 Task: Create a Sprint called Sprint0017 in Scrum Project Project0006 in Jira
Action: Mouse moved to (470, 530)
Screenshot: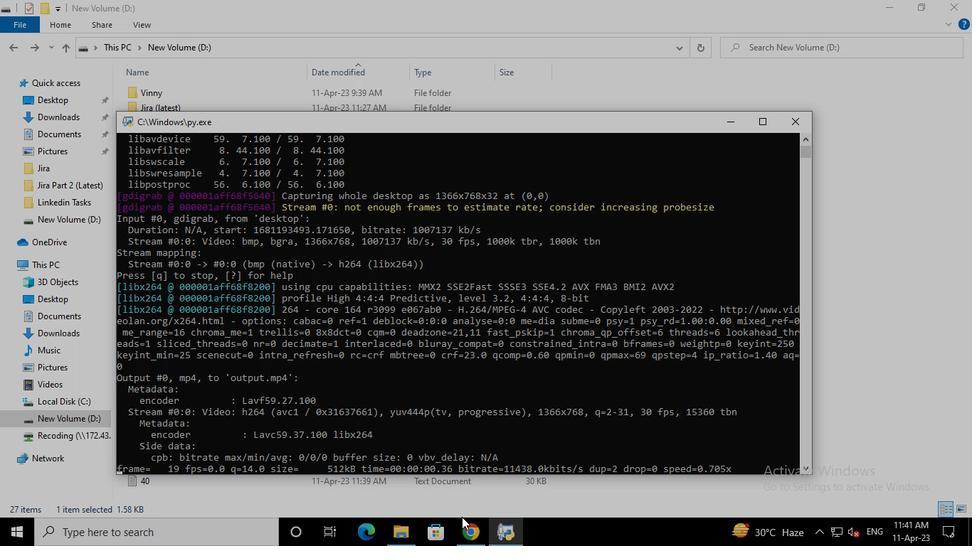 
Action: Mouse pressed left at (470, 530)
Screenshot: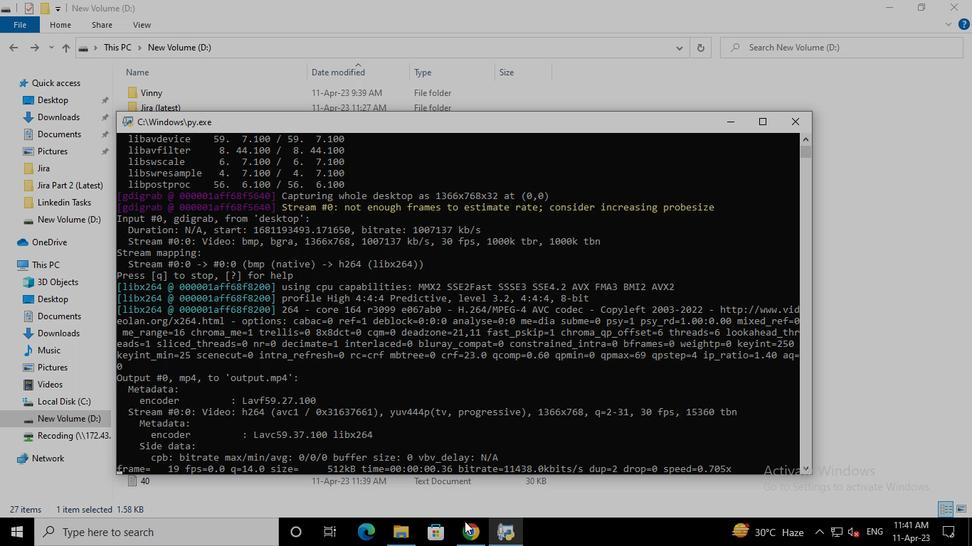 
Action: Mouse moved to (93, 216)
Screenshot: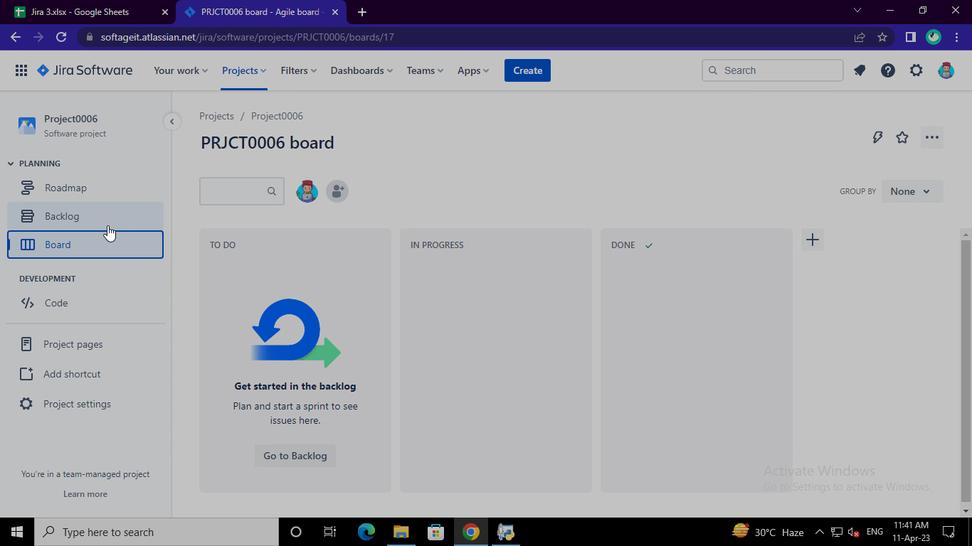 
Action: Mouse pressed left at (93, 216)
Screenshot: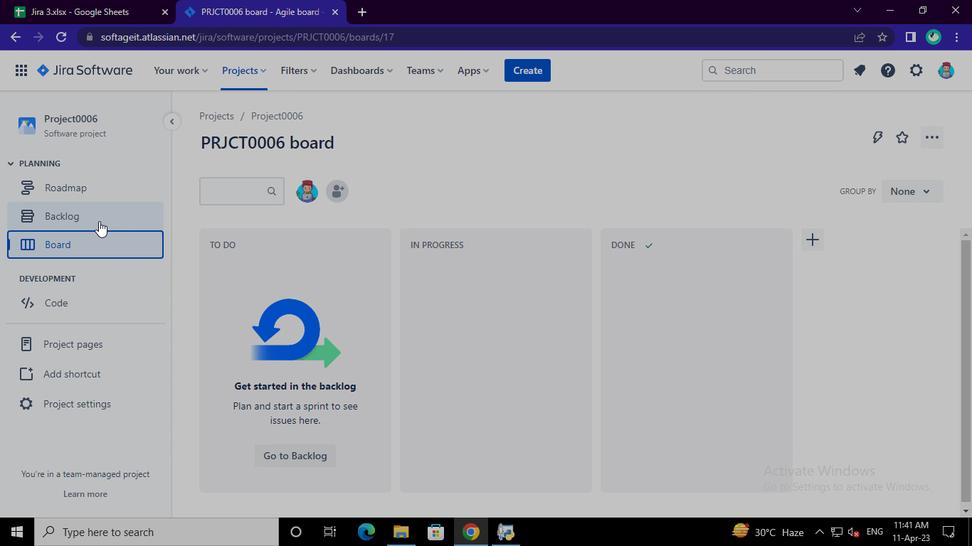 
Action: Mouse moved to (883, 462)
Screenshot: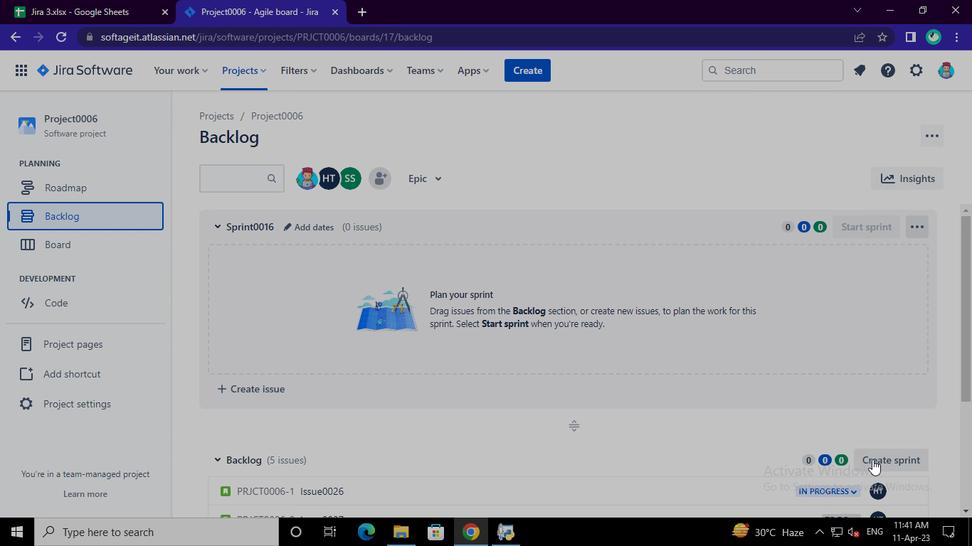 
Action: Mouse pressed left at (883, 462)
Screenshot: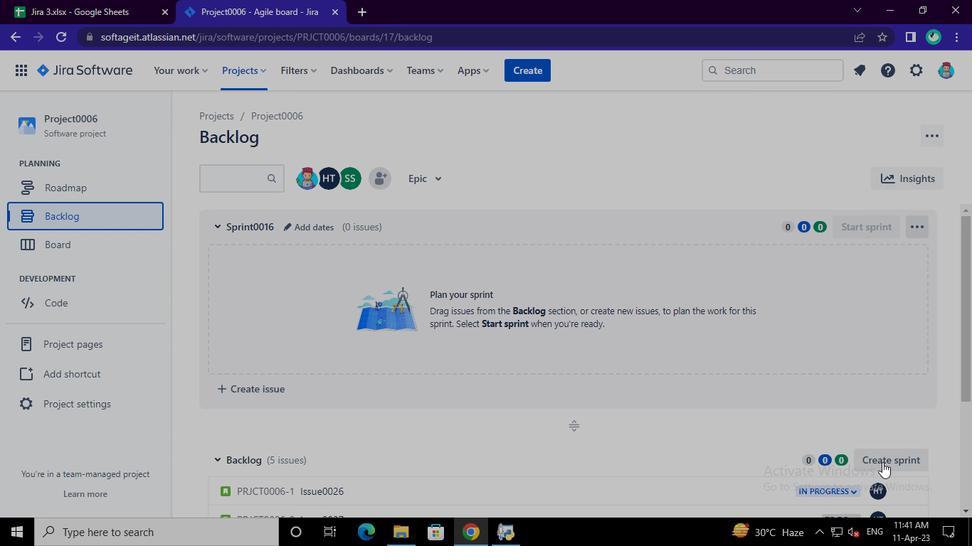 
Action: Mouse moved to (299, 453)
Screenshot: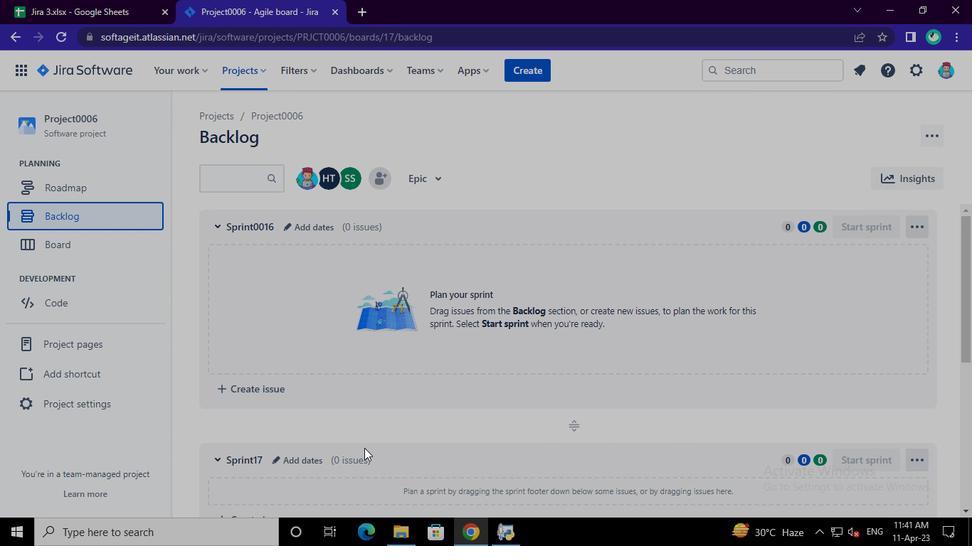 
Action: Mouse pressed left at (299, 453)
Screenshot: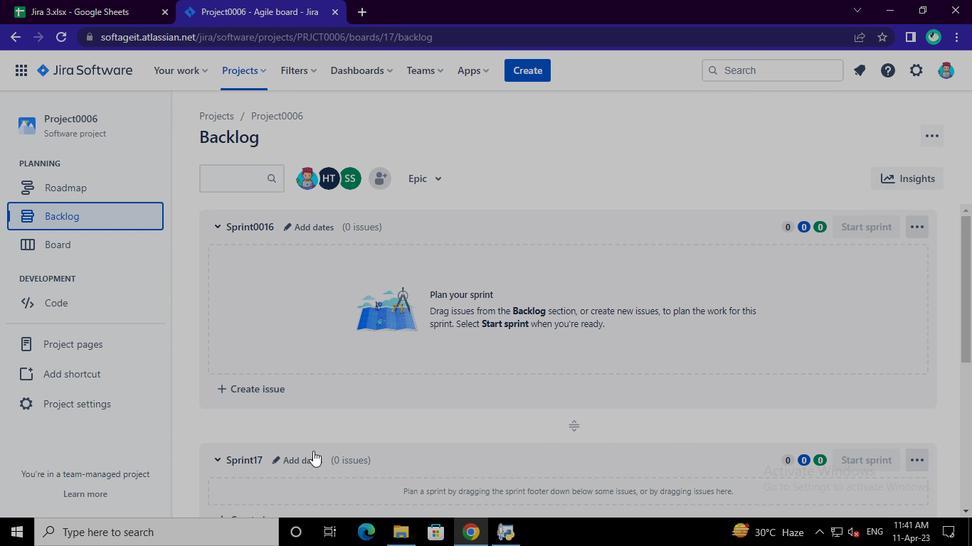 
Action: Mouse moved to (349, 180)
Screenshot: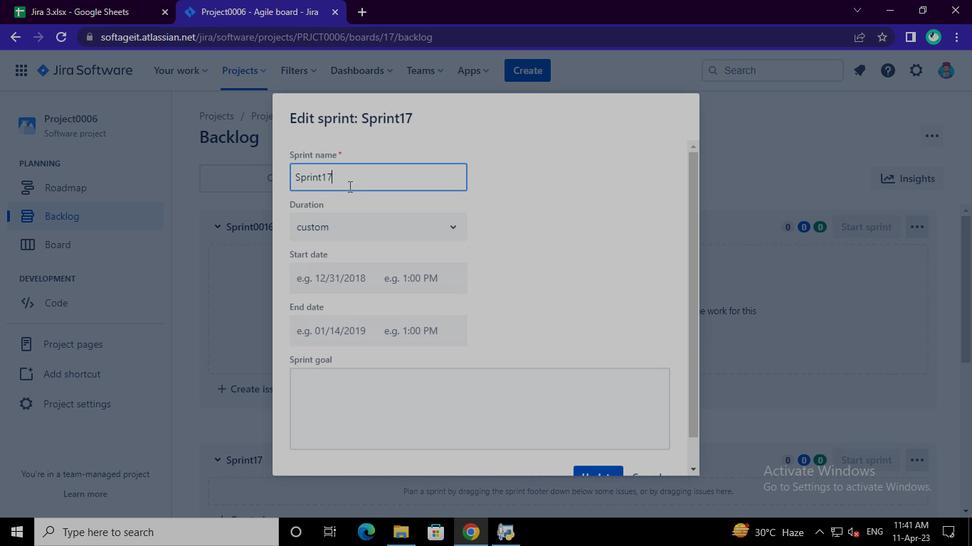 
Action: Mouse pressed left at (349, 180)
Screenshot: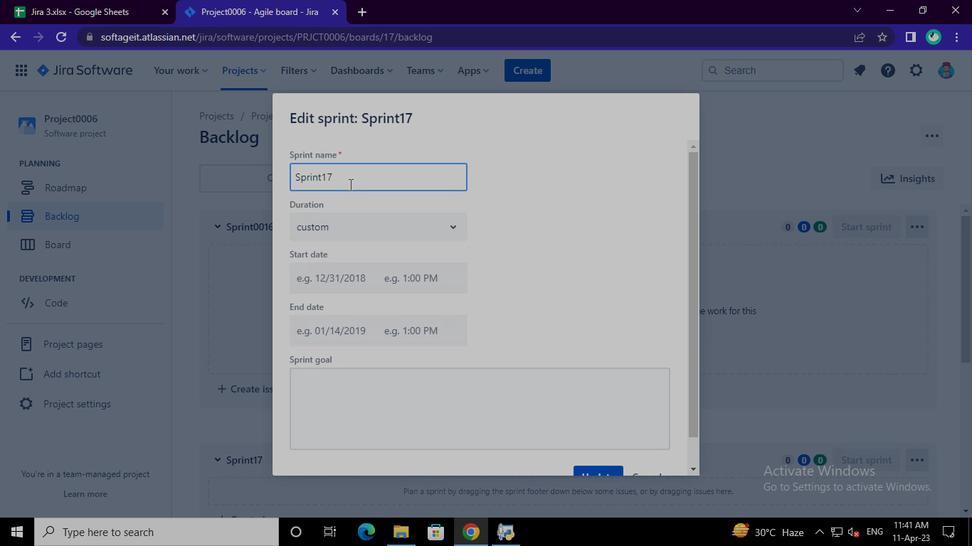 
Action: Keyboard Key.shift
Screenshot: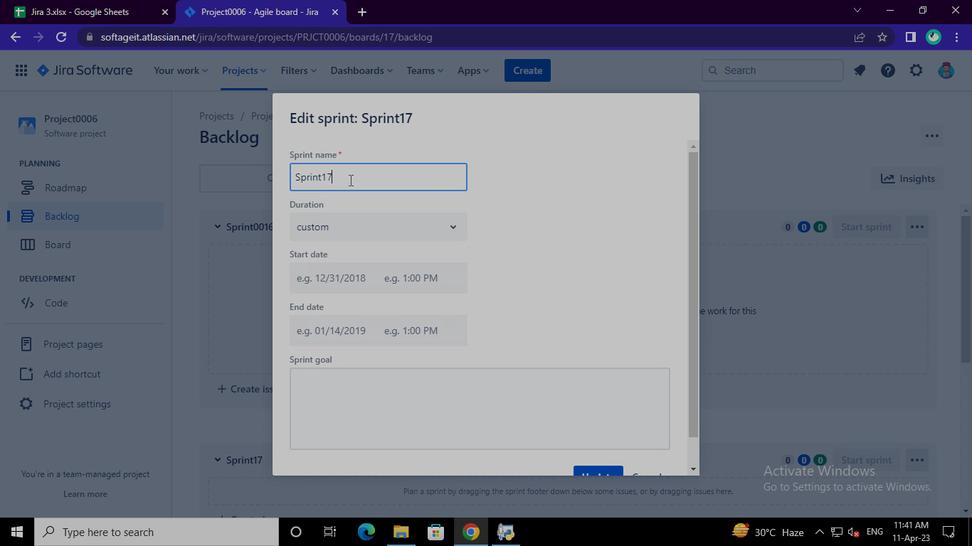 
Action: Keyboard Key.shift
Screenshot: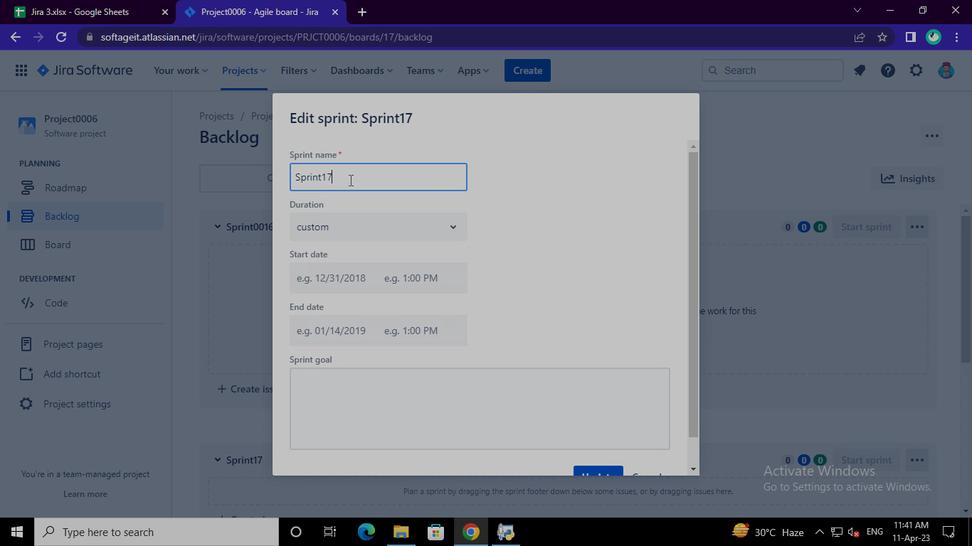 
Action: Keyboard Key.backspace
Screenshot: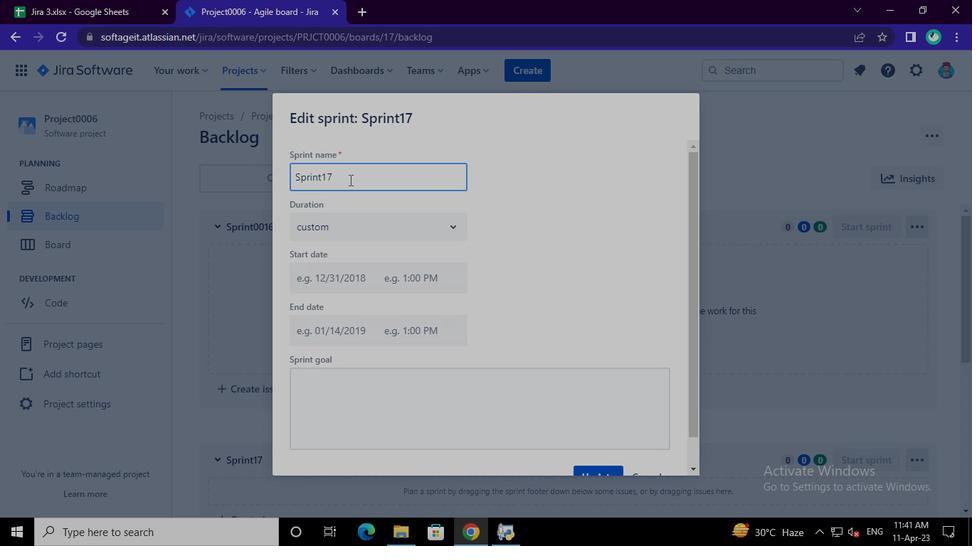 
Action: Keyboard Key.backspace
Screenshot: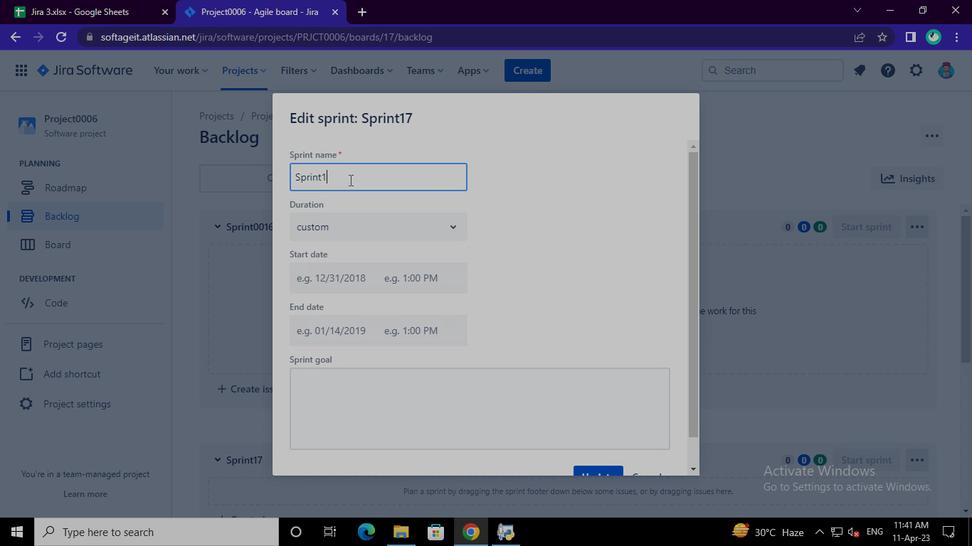 
Action: Keyboard Key.backspace
Screenshot: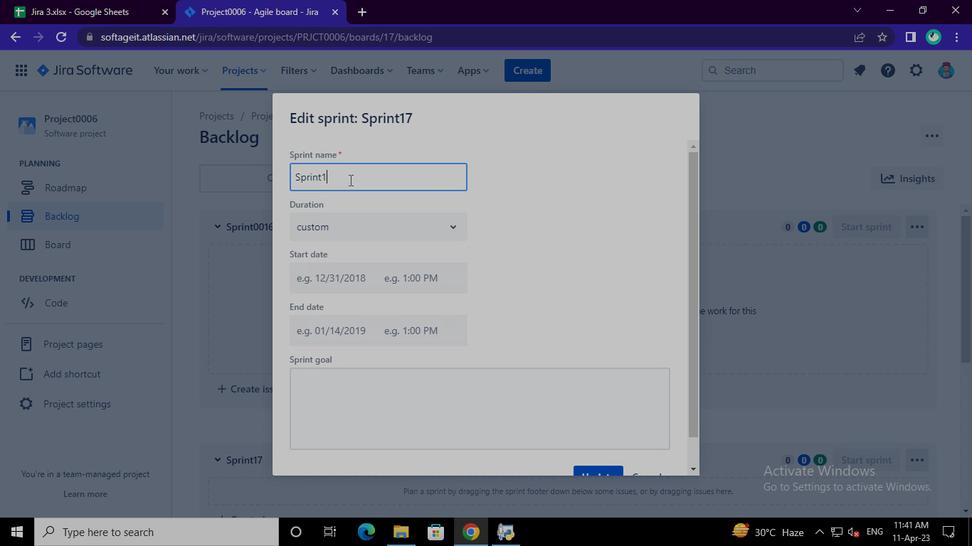 
Action: Keyboard Key.backspace
Screenshot: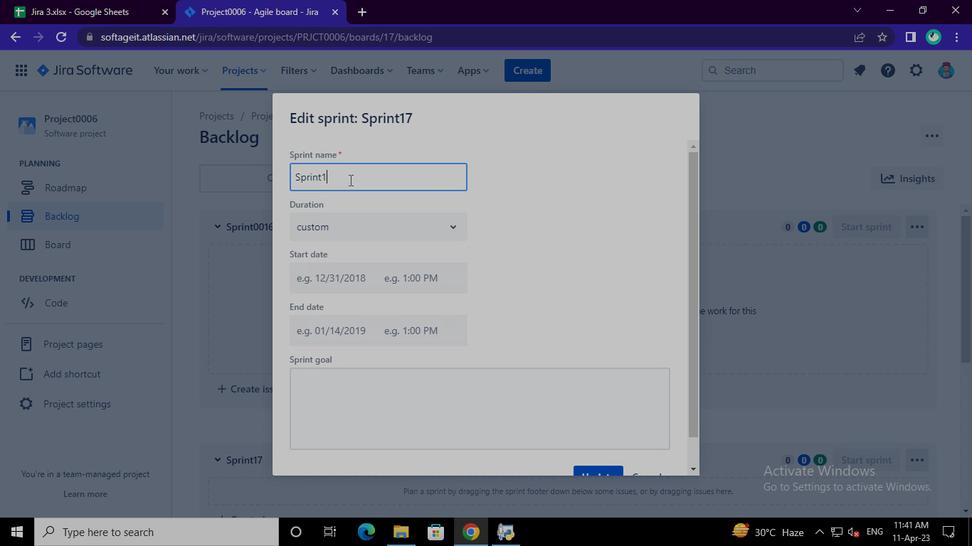 
Action: Keyboard Key.backspace
Screenshot: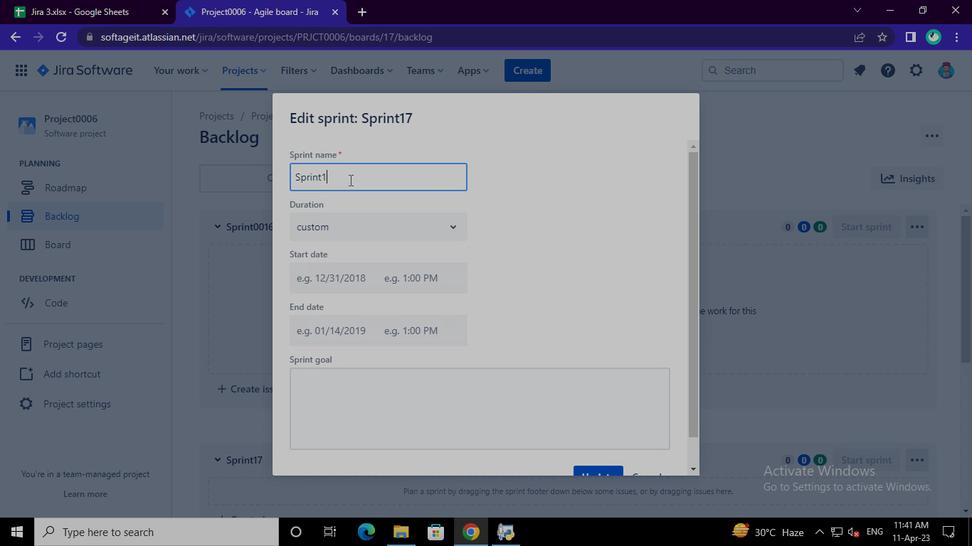 
Action: Keyboard Key.backspace
Screenshot: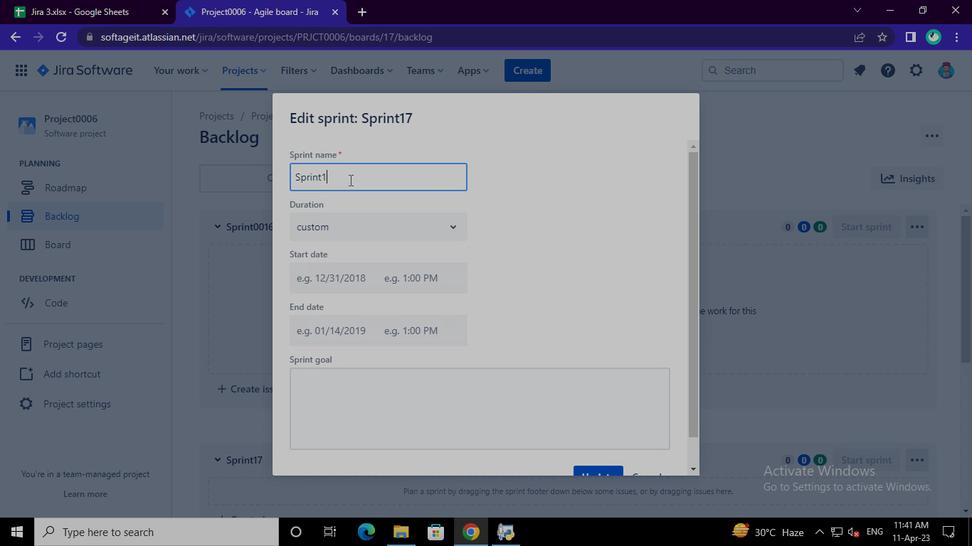 
Action: Keyboard Key.backspace
Screenshot: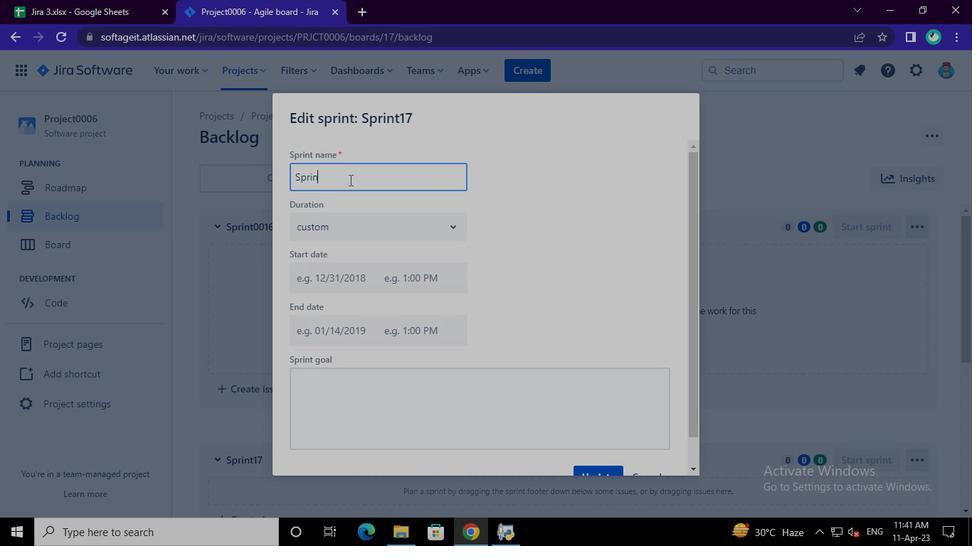 
Action: Keyboard Key.backspace
Screenshot: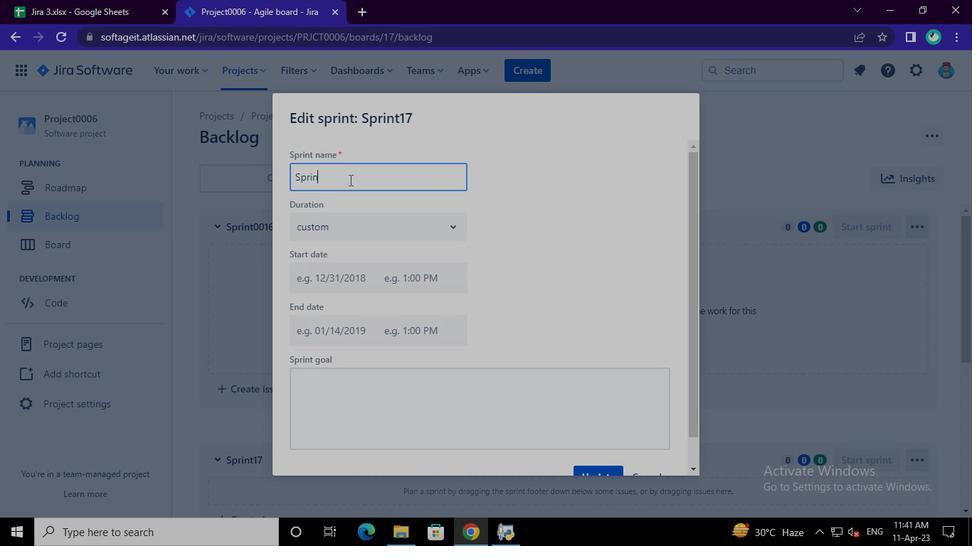 
Action: Keyboard Key.backspace
Screenshot: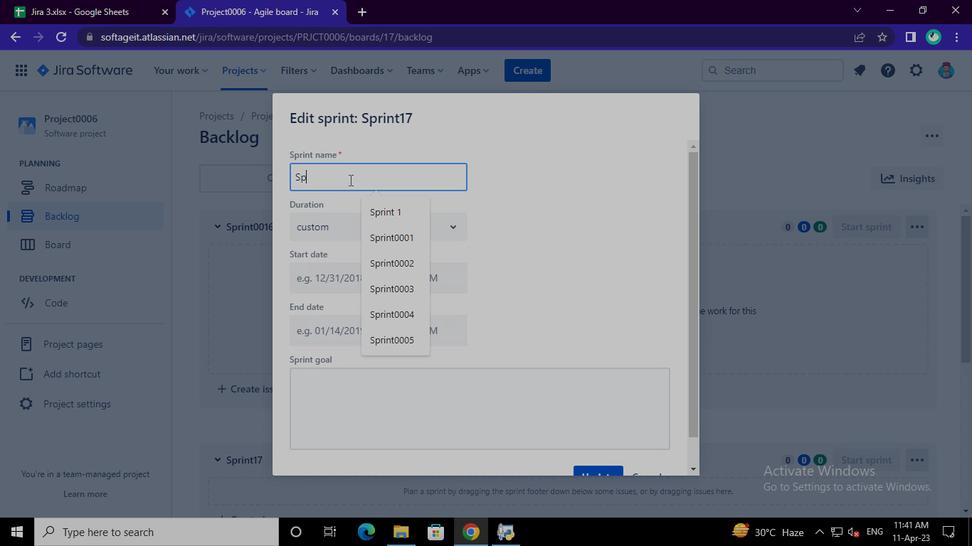 
Action: Keyboard Key.backspace
Screenshot: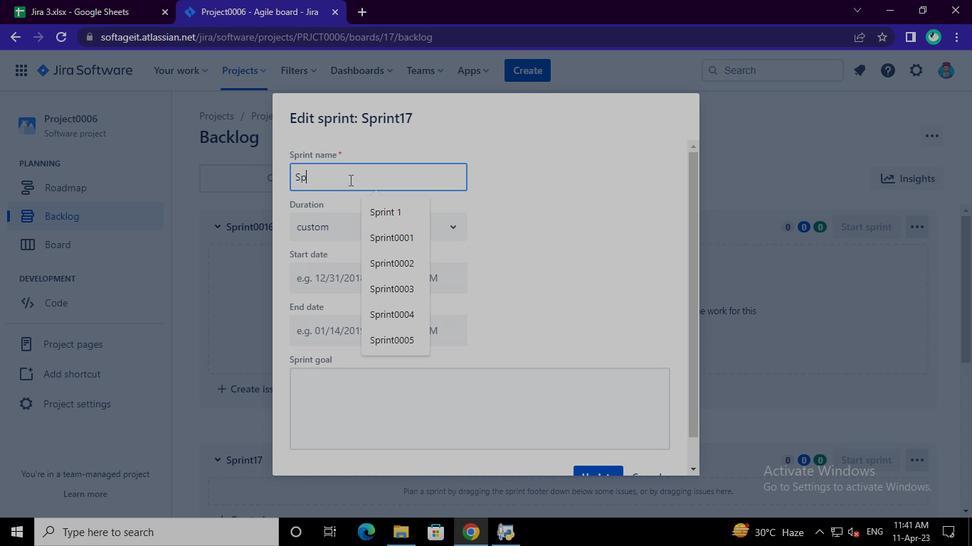 
Action: Keyboard Key.backspace
Screenshot: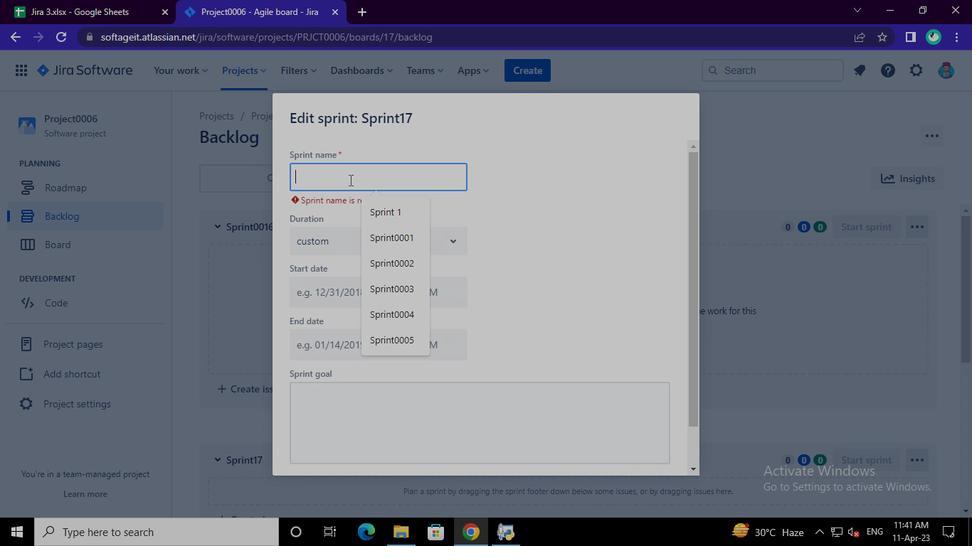 
Action: Keyboard Key.backspace
Screenshot: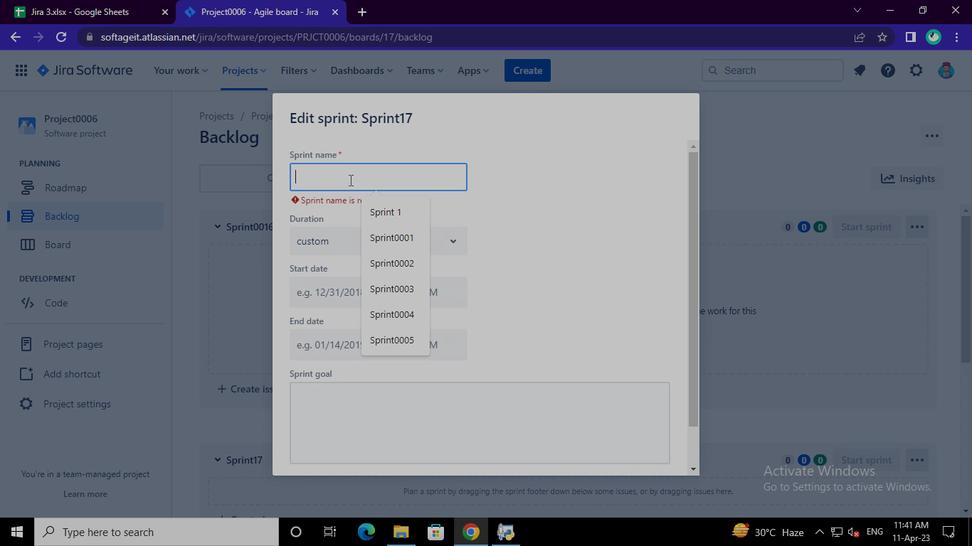 
Action: Keyboard Key.backspace
Screenshot: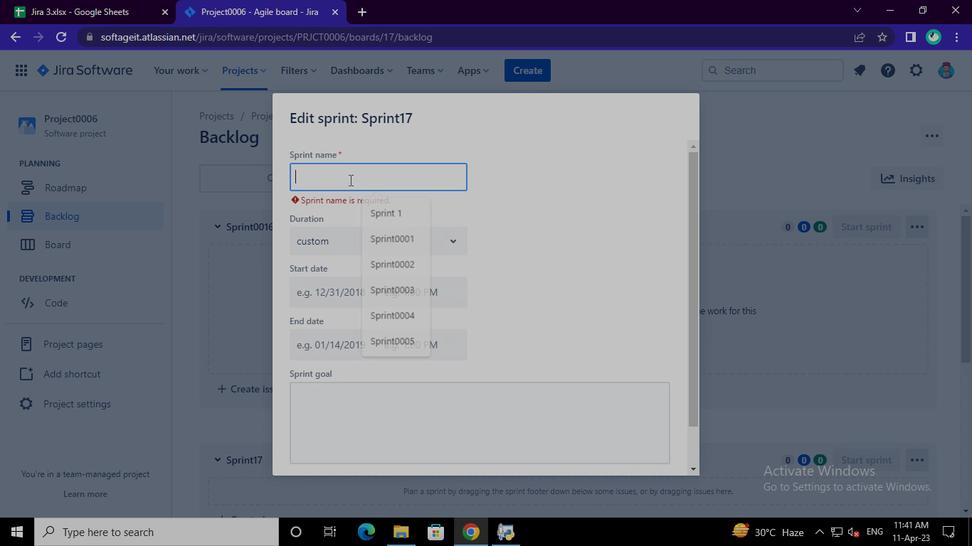 
Action: Keyboard Key.backspace
Screenshot: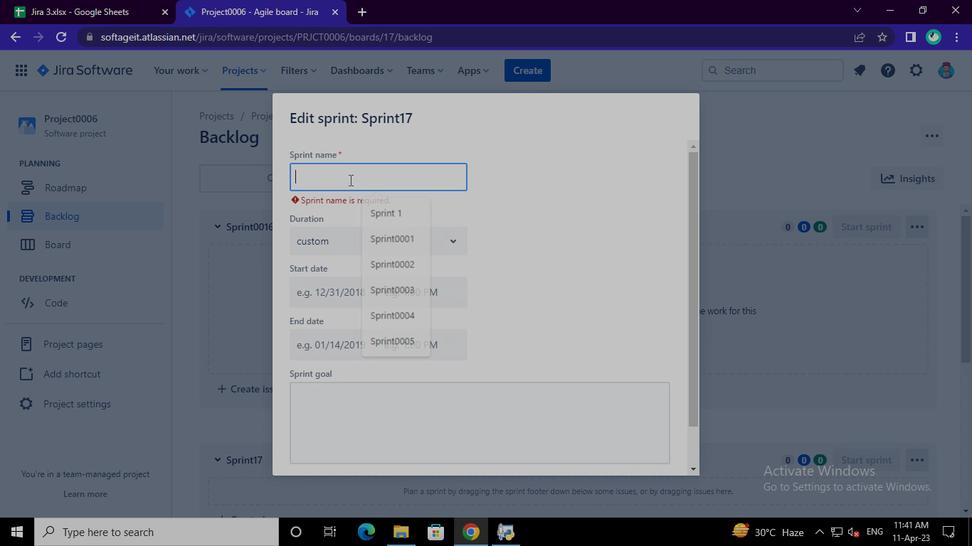
Action: Keyboard S
Screenshot: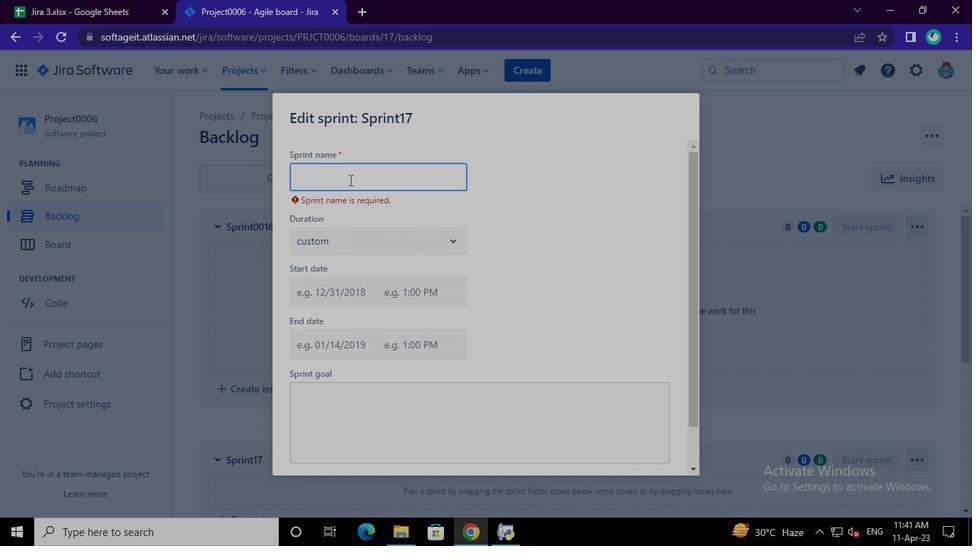 
Action: Keyboard p
Screenshot: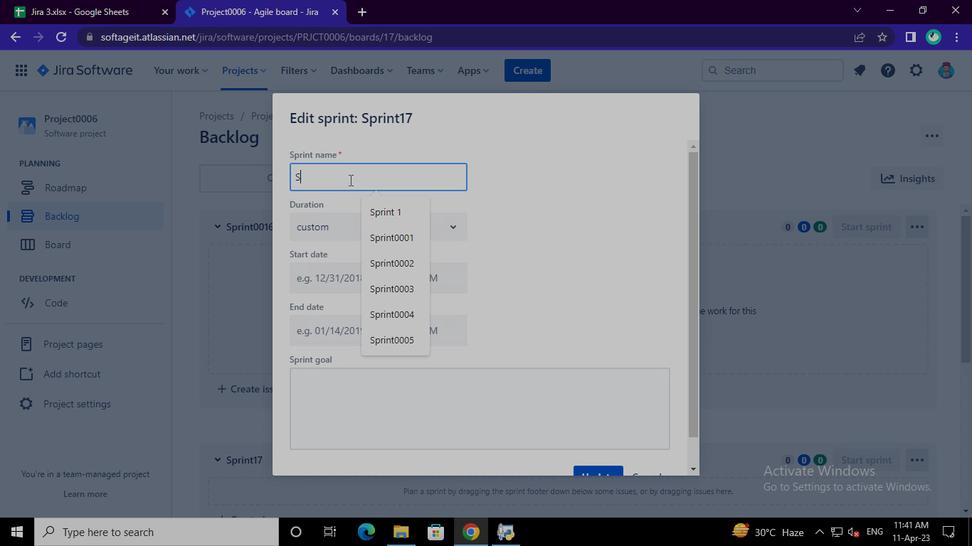 
Action: Keyboard r
Screenshot: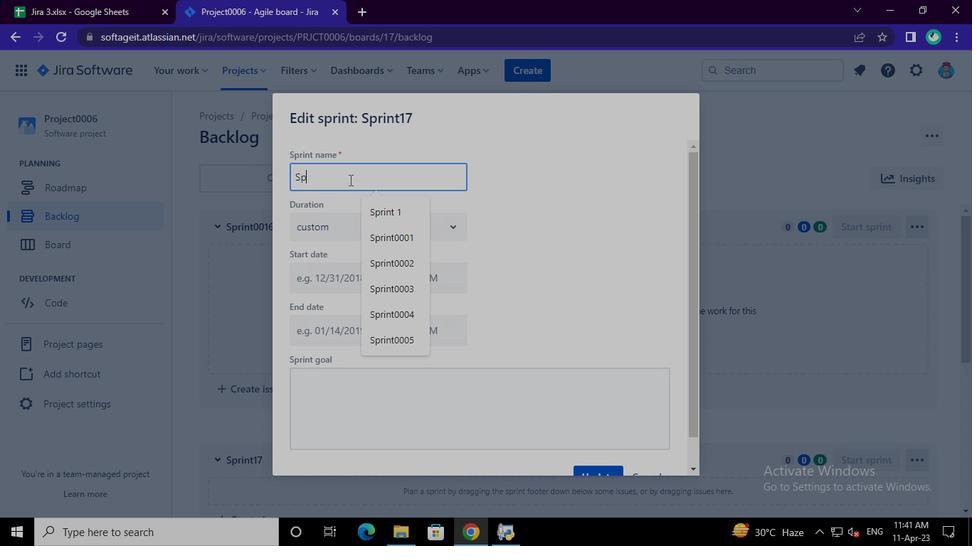 
Action: Keyboard i
Screenshot: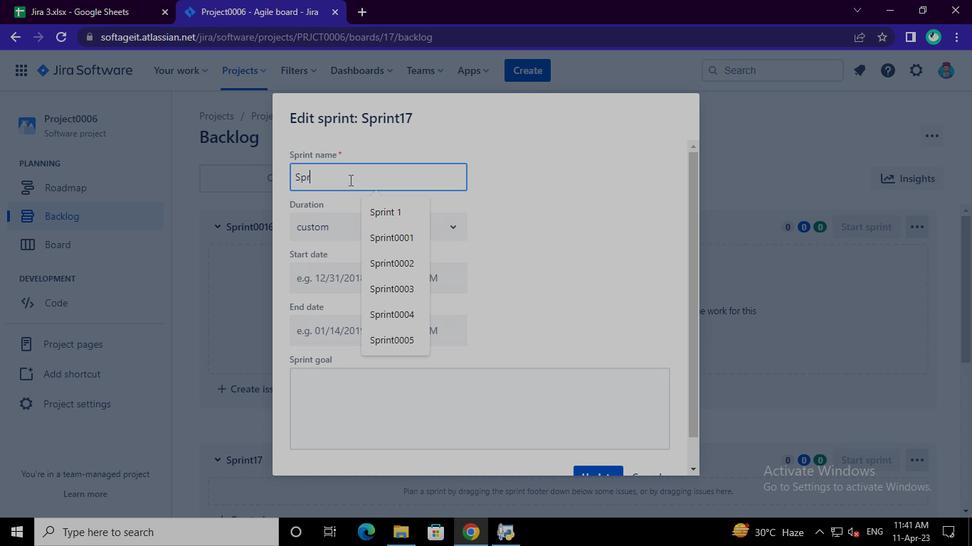 
Action: Keyboard n
Screenshot: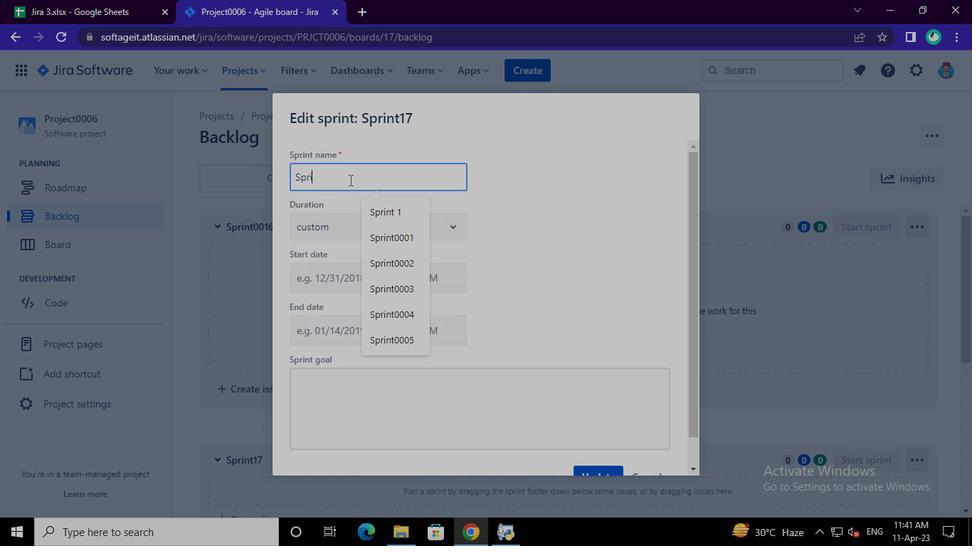 
Action: Keyboard t
Screenshot: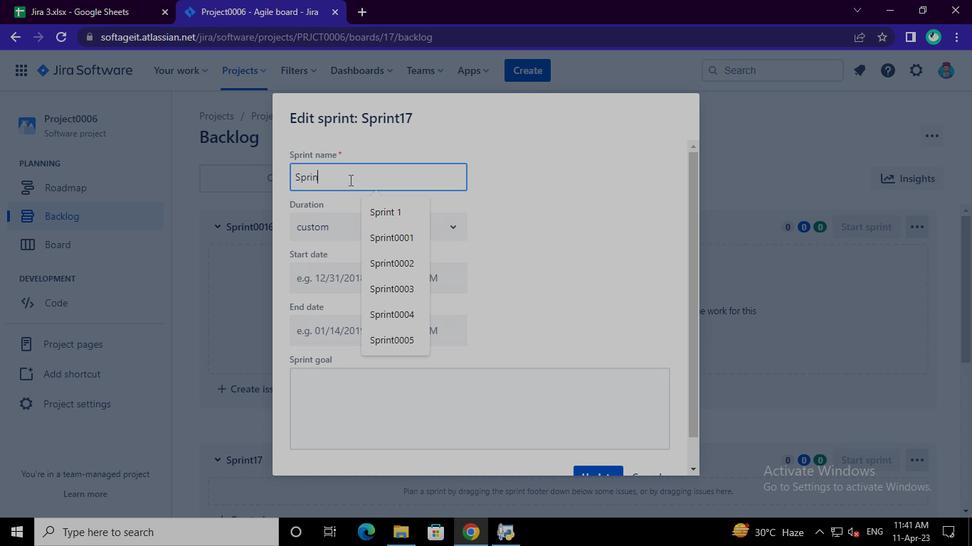 
Action: Keyboard <96>
Screenshot: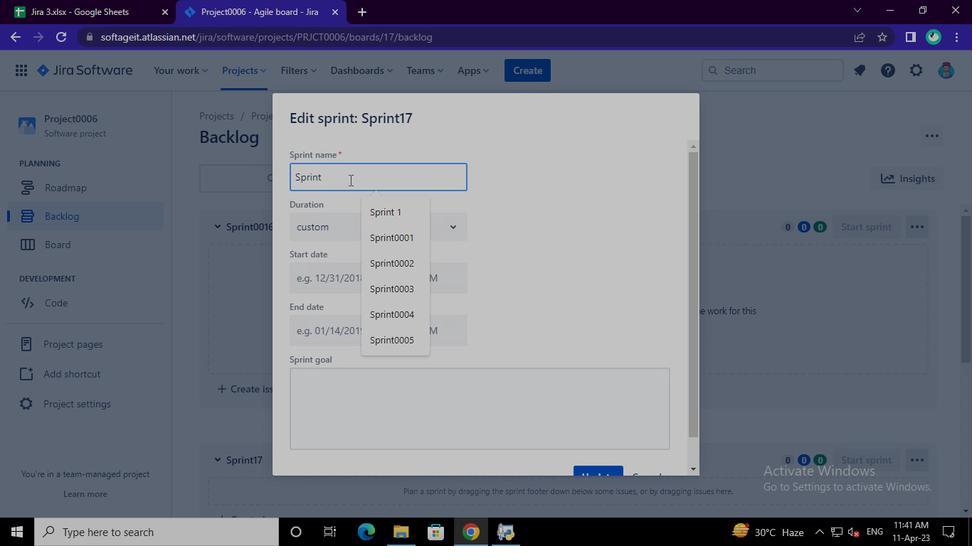 
Action: Keyboard <96>
Screenshot: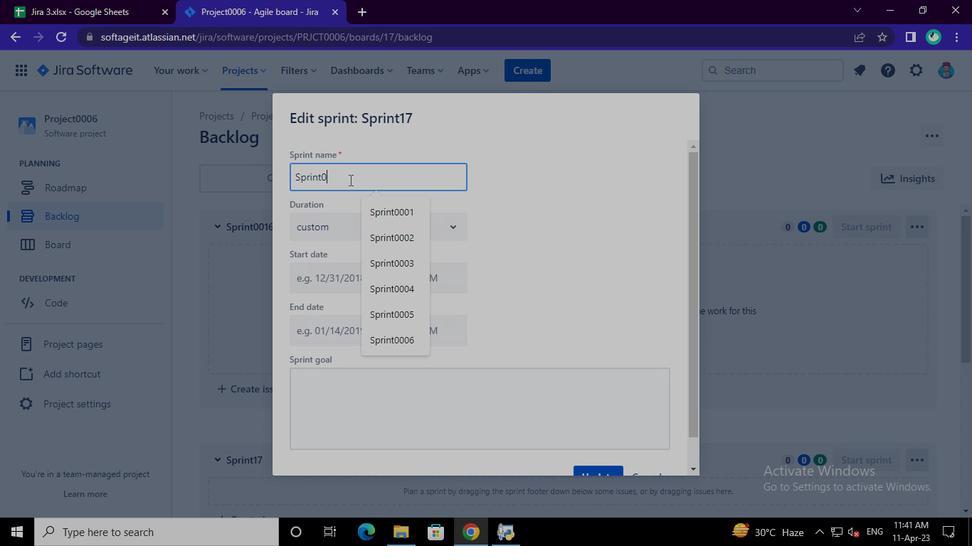 
Action: Keyboard <97>
Screenshot: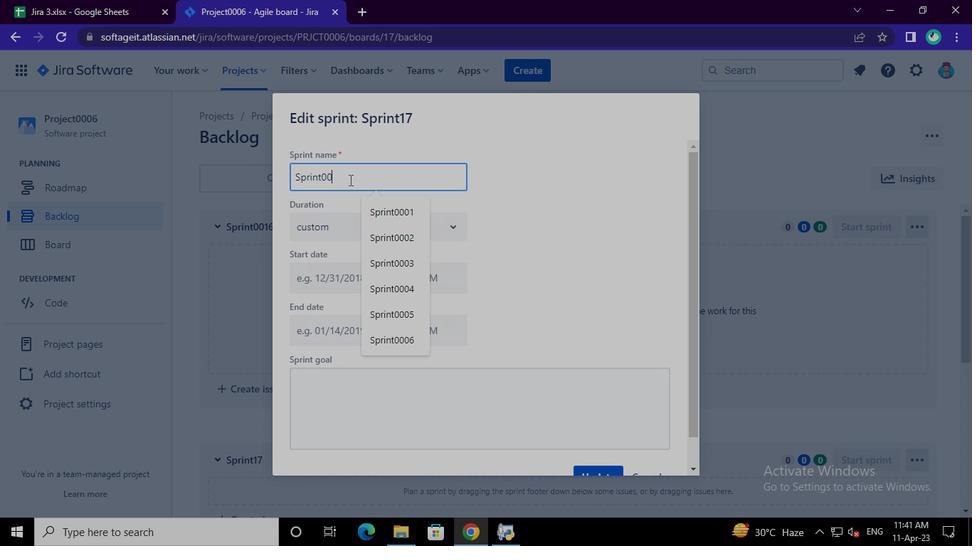 
Action: Keyboard <103>
Screenshot: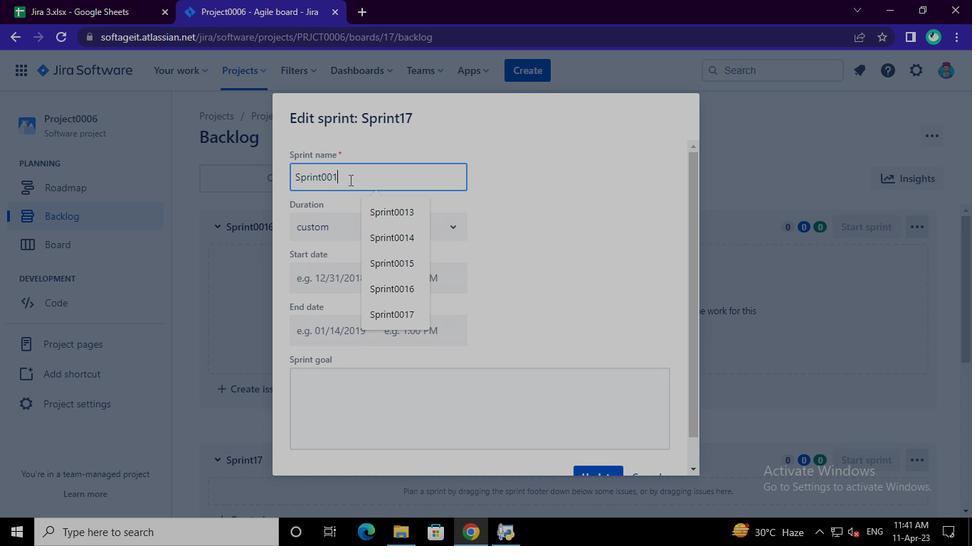 
Action: Mouse moved to (602, 467)
Screenshot: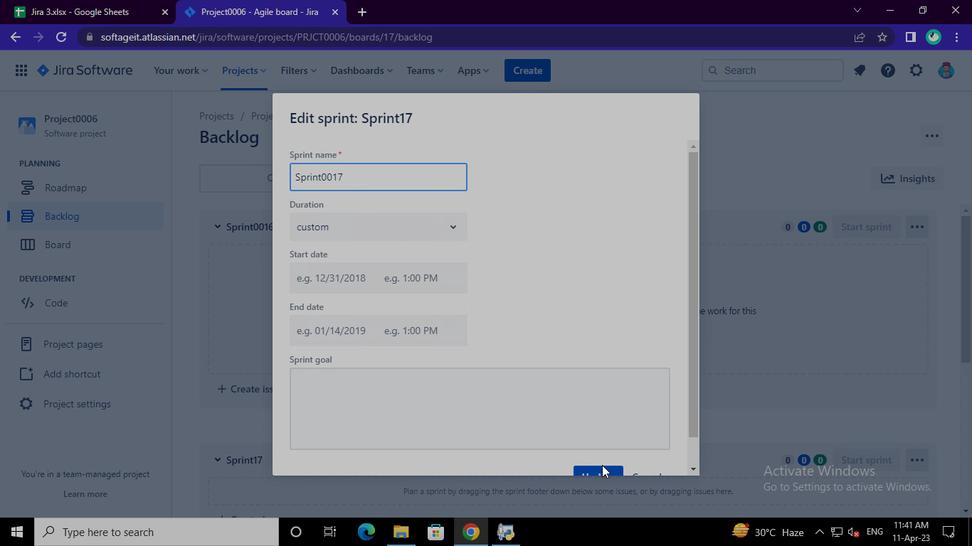 
Action: Mouse pressed left at (602, 467)
Screenshot: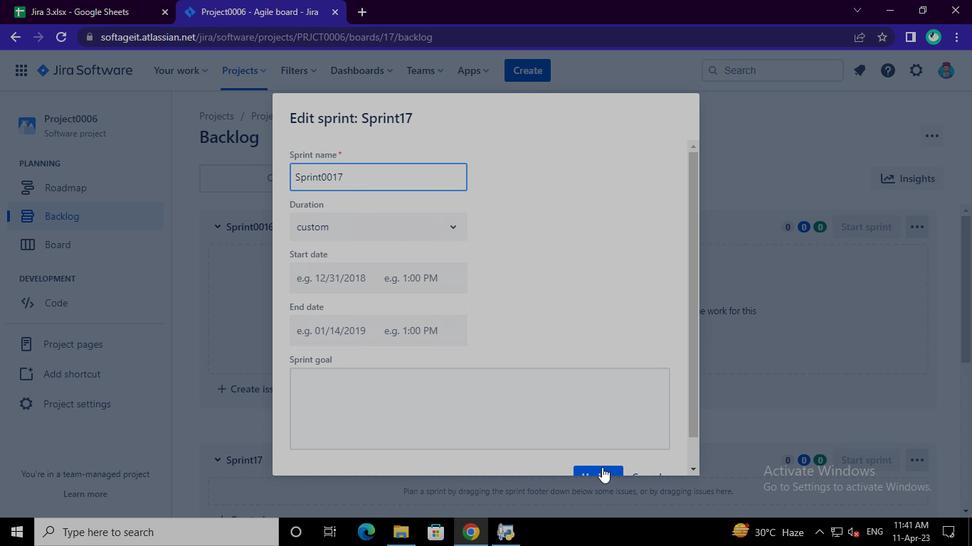 
Action: Mouse moved to (515, 534)
Screenshot: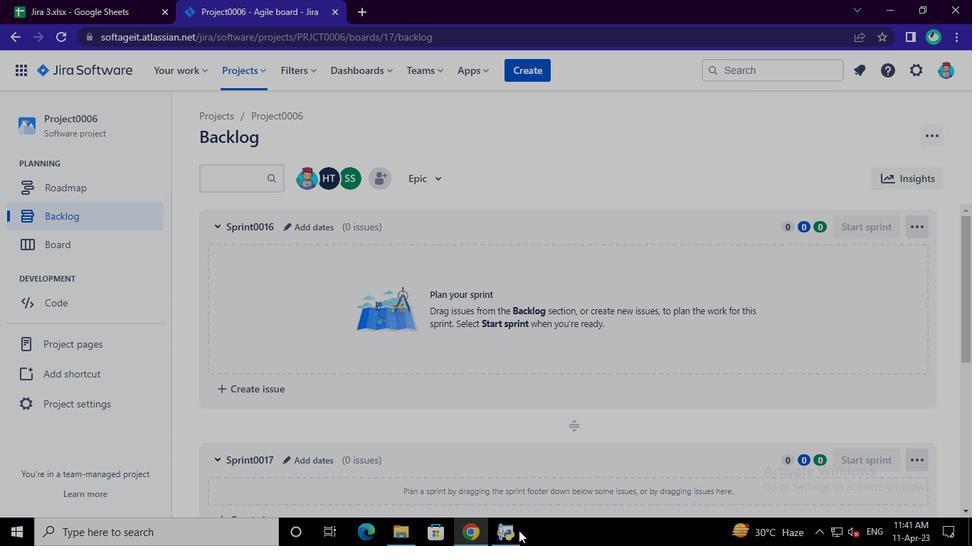 
Action: Mouse pressed left at (515, 534)
Screenshot: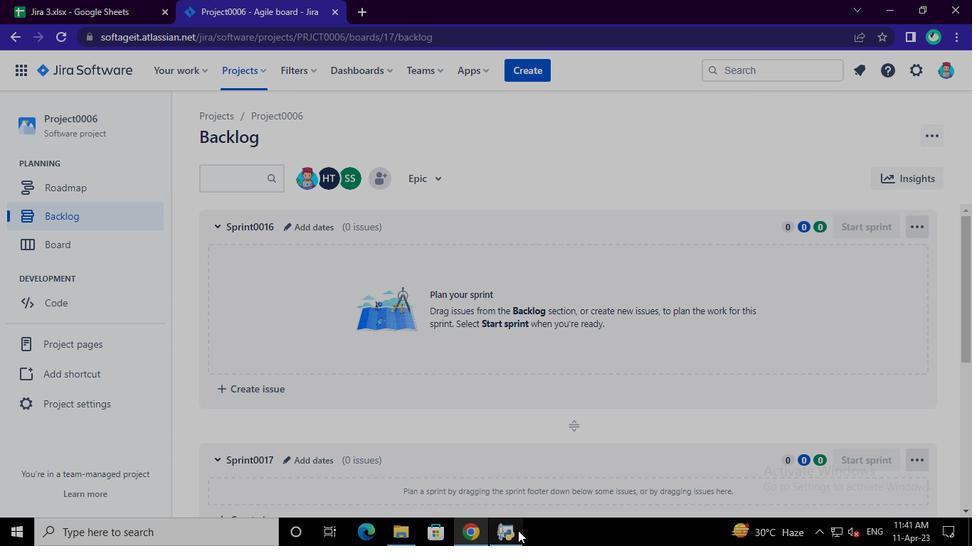 
Action: Mouse moved to (793, 122)
Screenshot: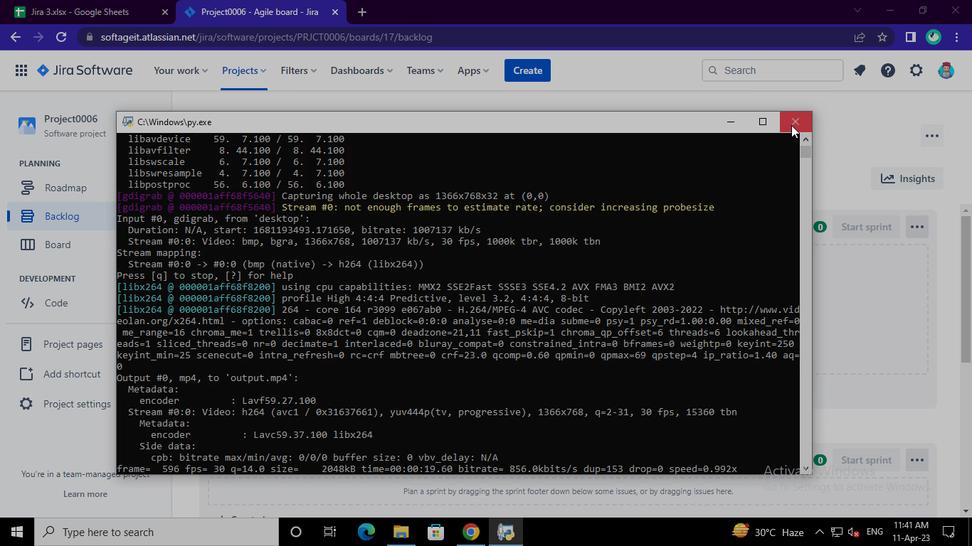 
Action: Mouse pressed left at (793, 122)
Screenshot: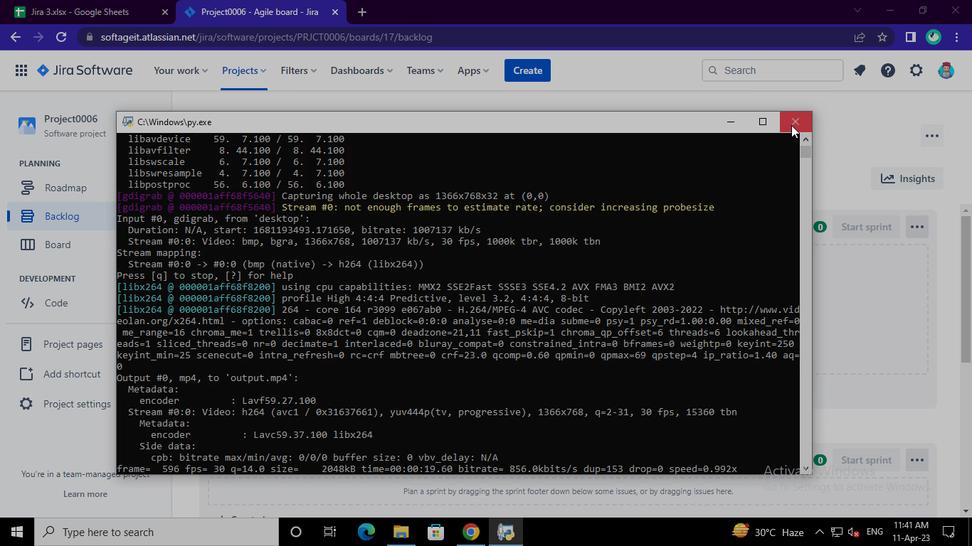 
